 Task: Create a due date automation trigger when advanced on, on the tuesday before a card is due add fields without custom field "Resume" set to a number greater or equal to 1 and greater than 10 at 11:00 AM.
Action: Mouse moved to (925, 78)
Screenshot: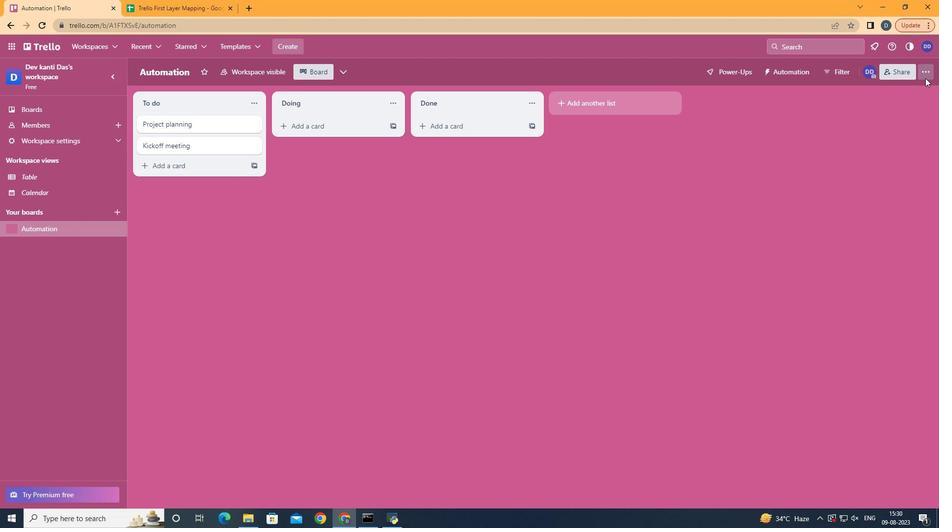 
Action: Mouse pressed left at (925, 78)
Screenshot: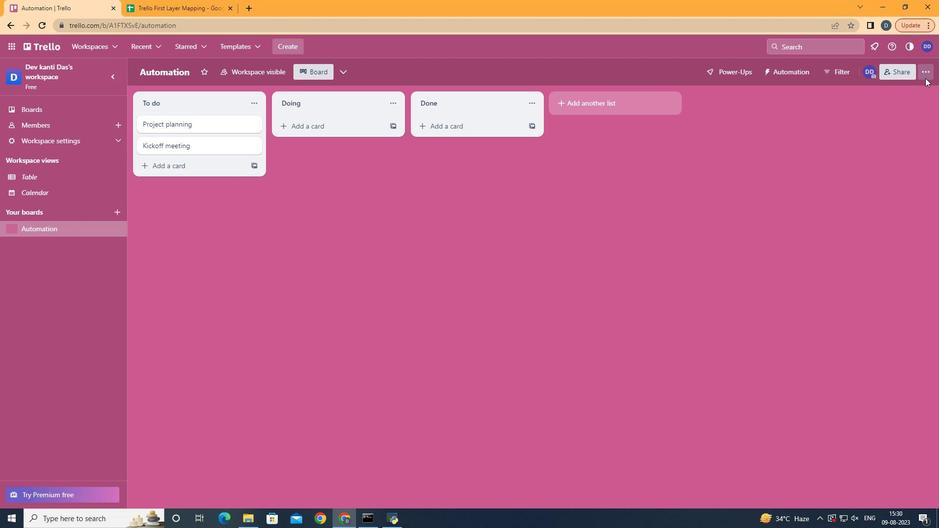 
Action: Mouse moved to (839, 217)
Screenshot: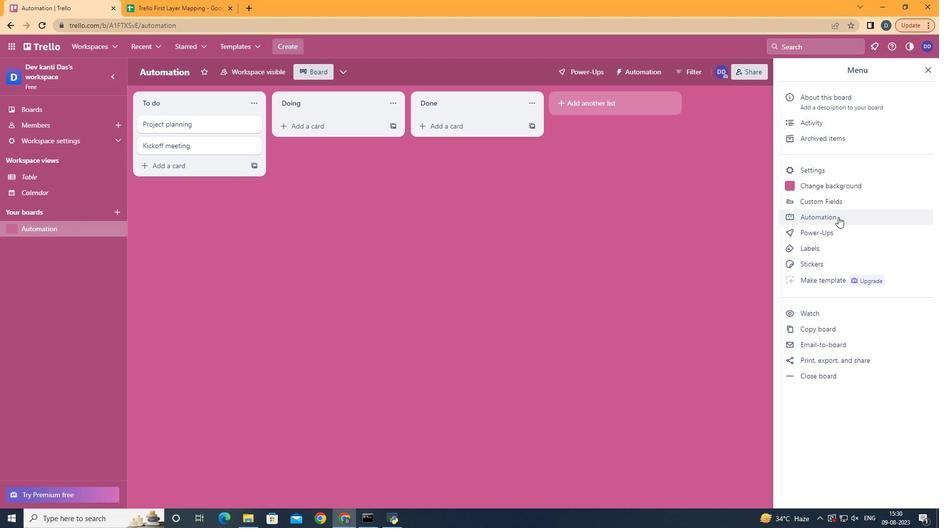 
Action: Mouse pressed left at (839, 217)
Screenshot: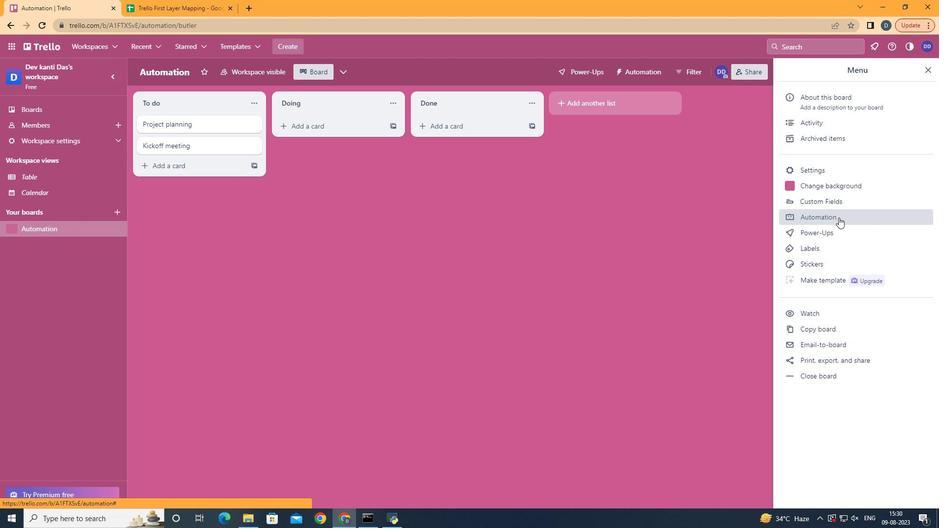 
Action: Mouse moved to (164, 197)
Screenshot: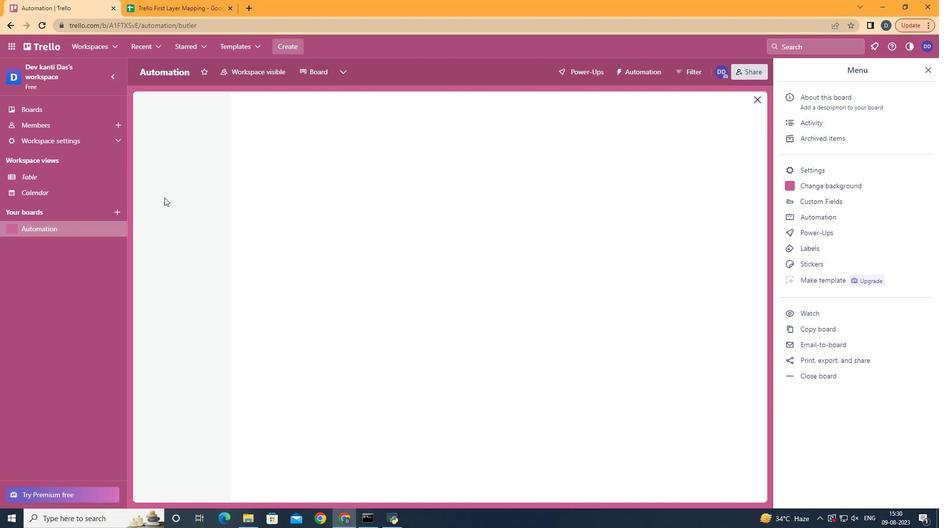 
Action: Mouse pressed left at (164, 197)
Screenshot: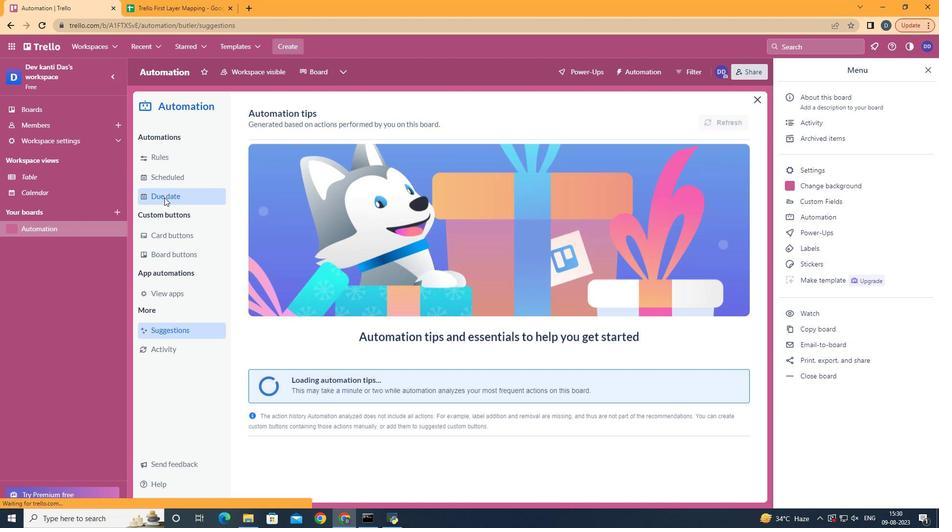 
Action: Mouse moved to (673, 121)
Screenshot: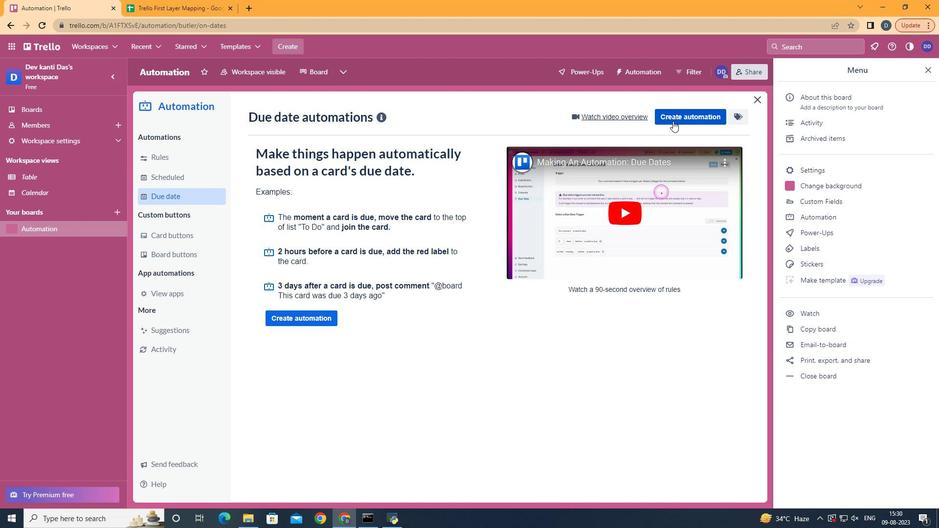 
Action: Mouse pressed left at (673, 121)
Screenshot: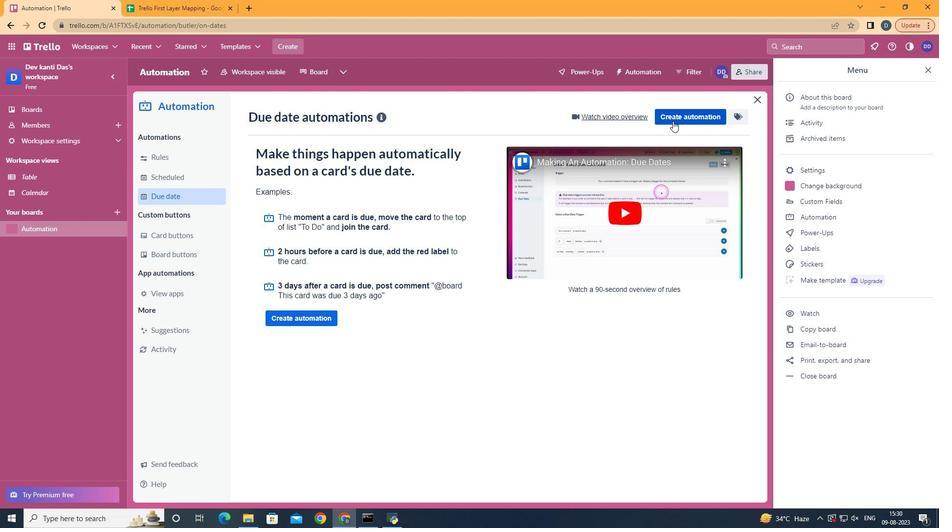 
Action: Mouse moved to (489, 203)
Screenshot: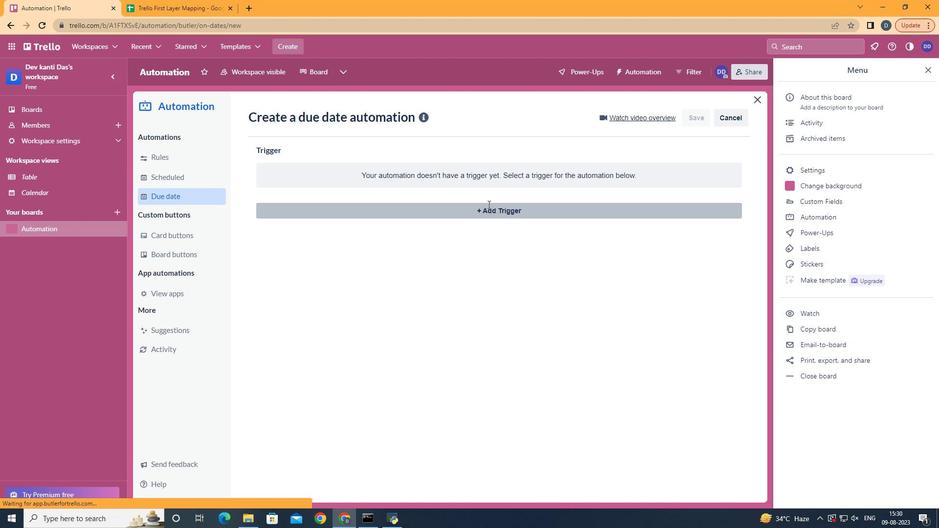 
Action: Mouse pressed left at (489, 203)
Screenshot: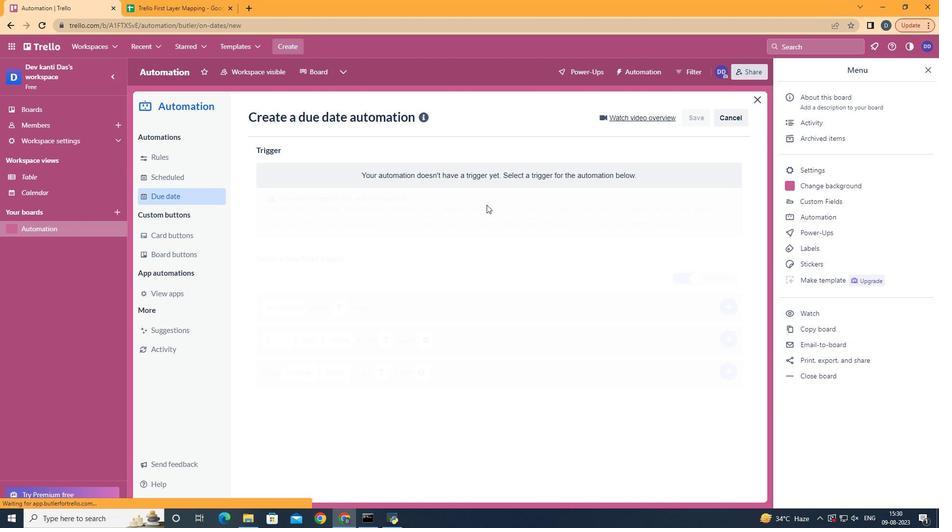 
Action: Mouse moved to (314, 276)
Screenshot: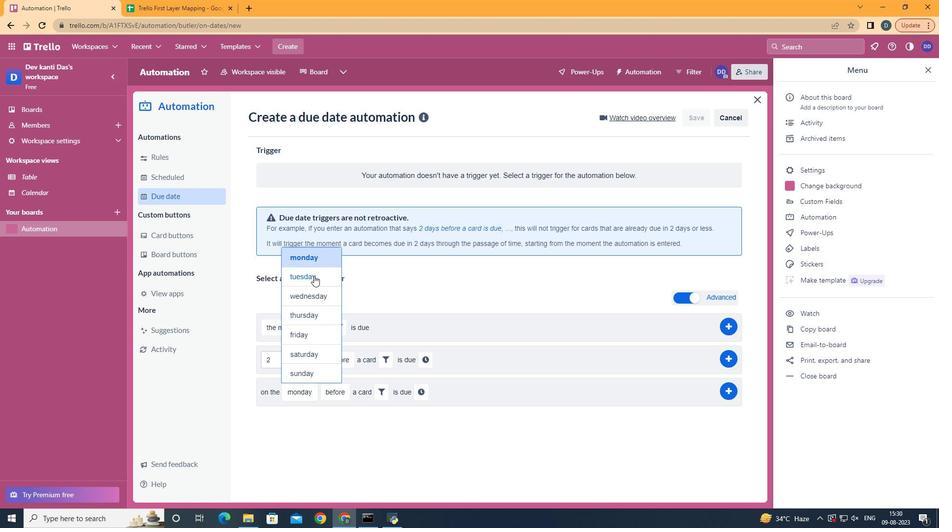 
Action: Mouse pressed left at (314, 276)
Screenshot: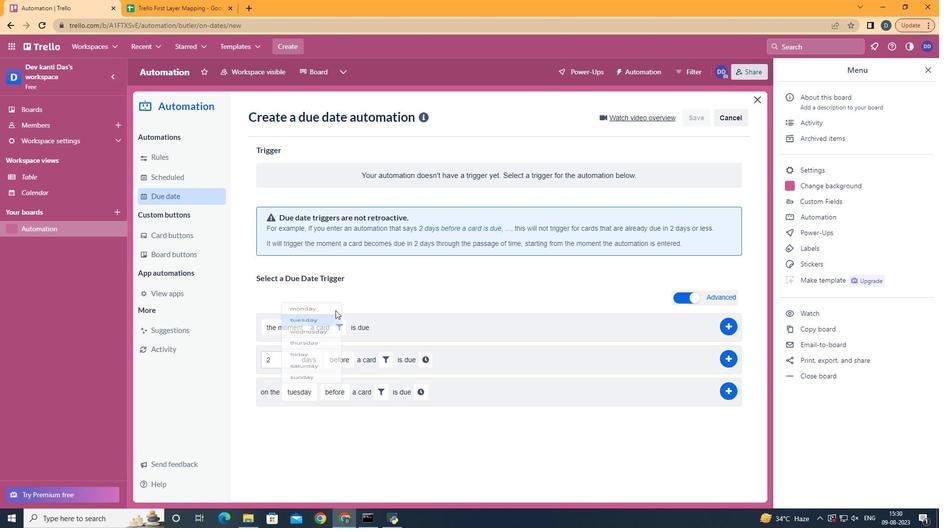 
Action: Mouse moved to (382, 396)
Screenshot: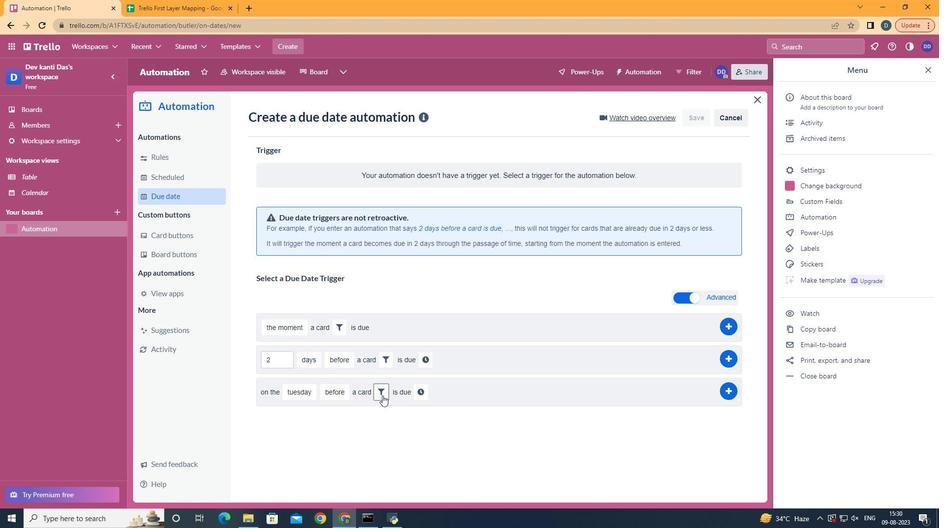 
Action: Mouse pressed left at (382, 396)
Screenshot: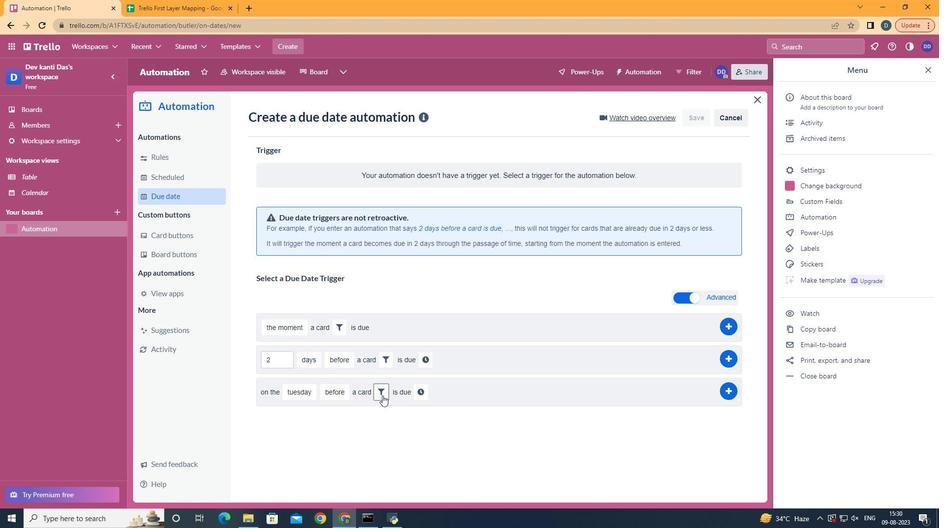 
Action: Mouse moved to (547, 432)
Screenshot: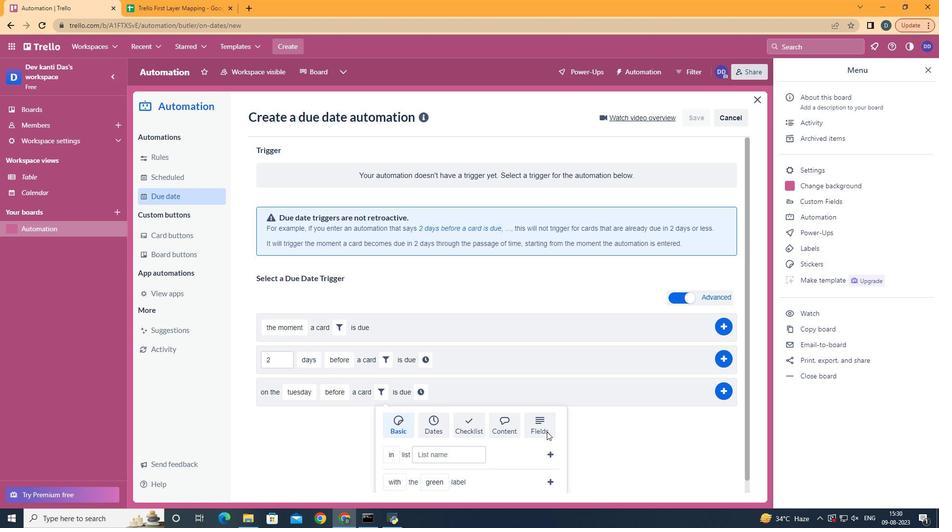 
Action: Mouse pressed left at (547, 432)
Screenshot: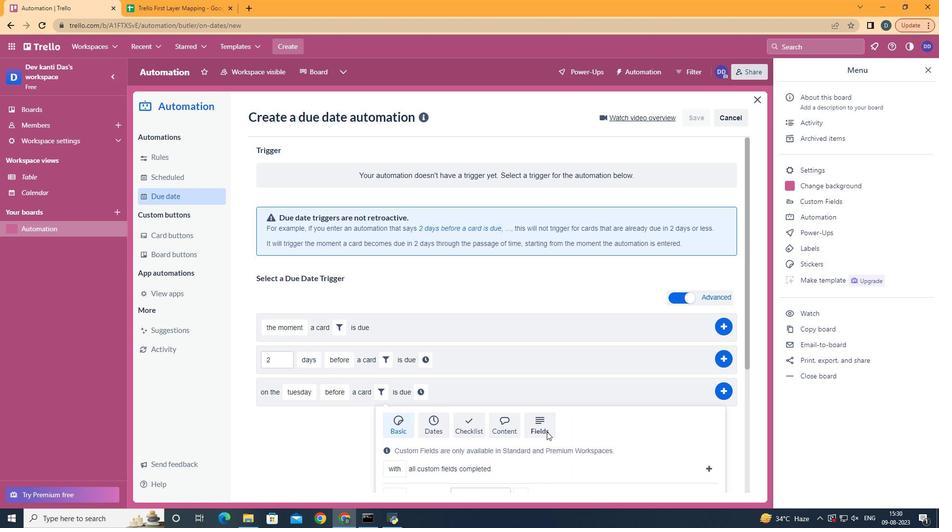 
Action: Mouse moved to (547, 432)
Screenshot: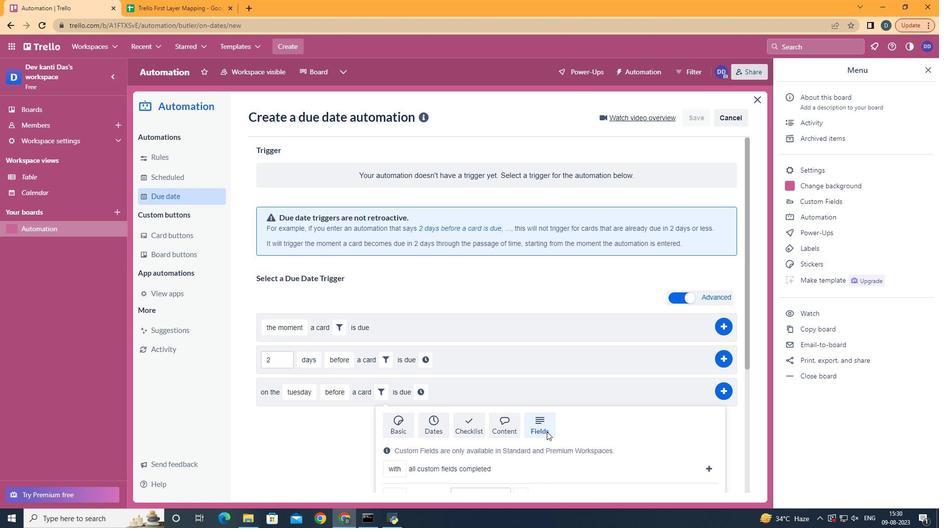 
Action: Mouse scrolled (547, 431) with delta (0, 0)
Screenshot: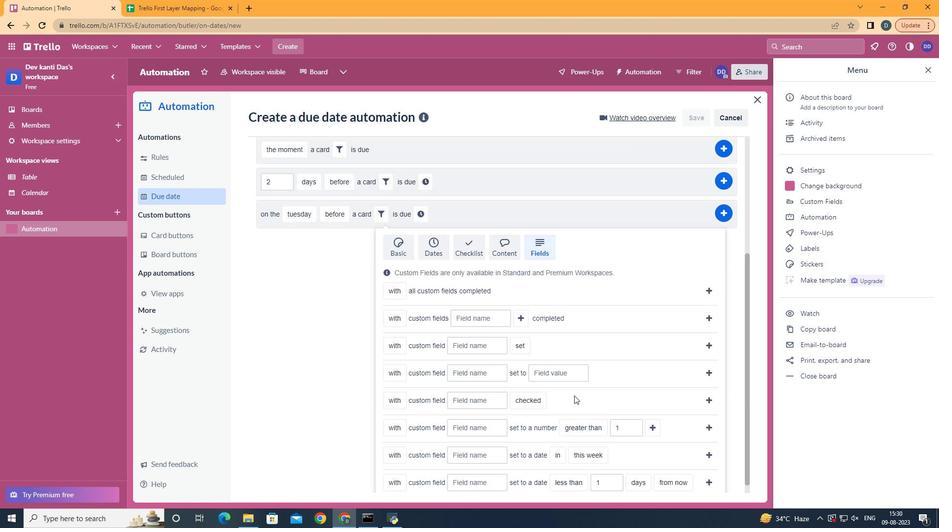 
Action: Mouse scrolled (547, 431) with delta (0, 0)
Screenshot: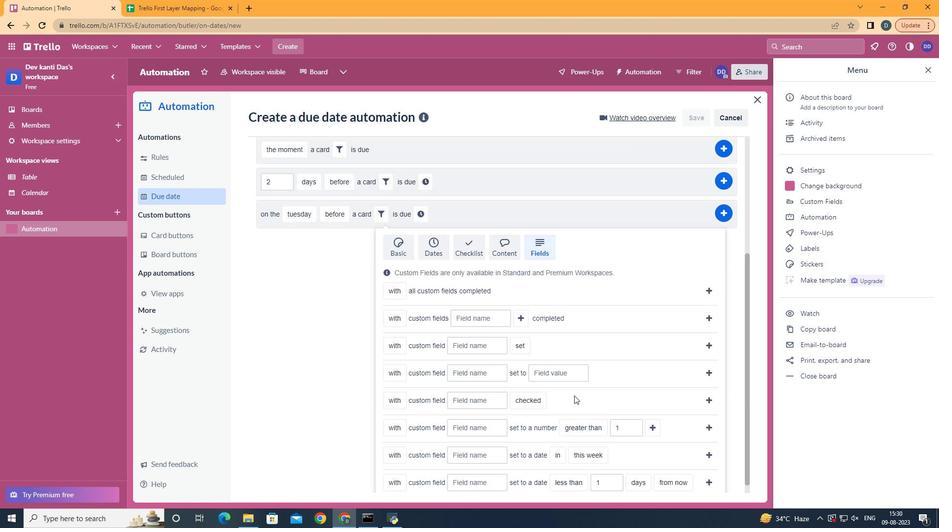 
Action: Mouse scrolled (547, 431) with delta (0, 0)
Screenshot: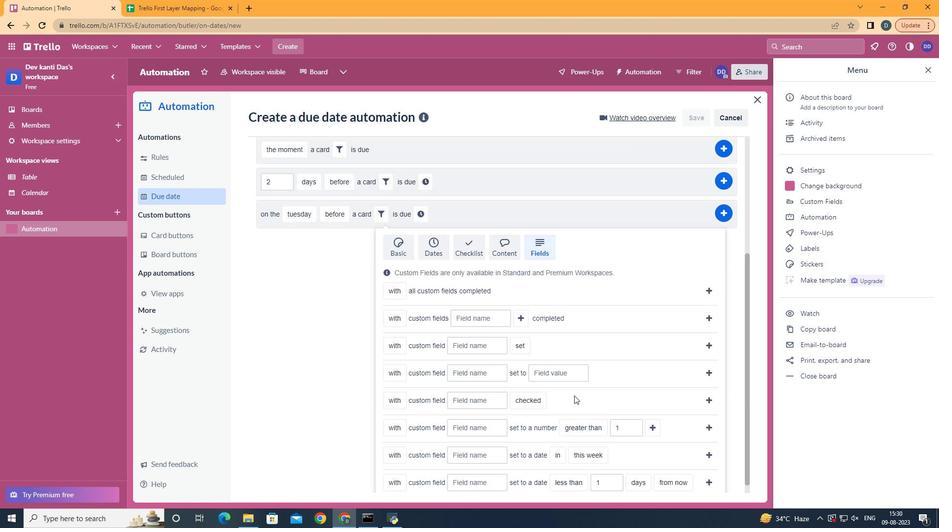 
Action: Mouse scrolled (547, 431) with delta (0, 0)
Screenshot: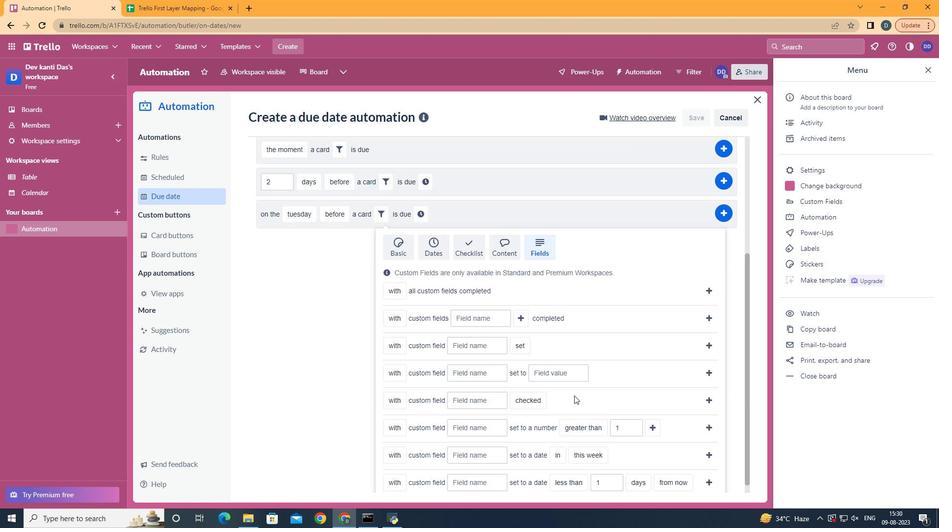 
Action: Mouse scrolled (547, 431) with delta (0, 0)
Screenshot: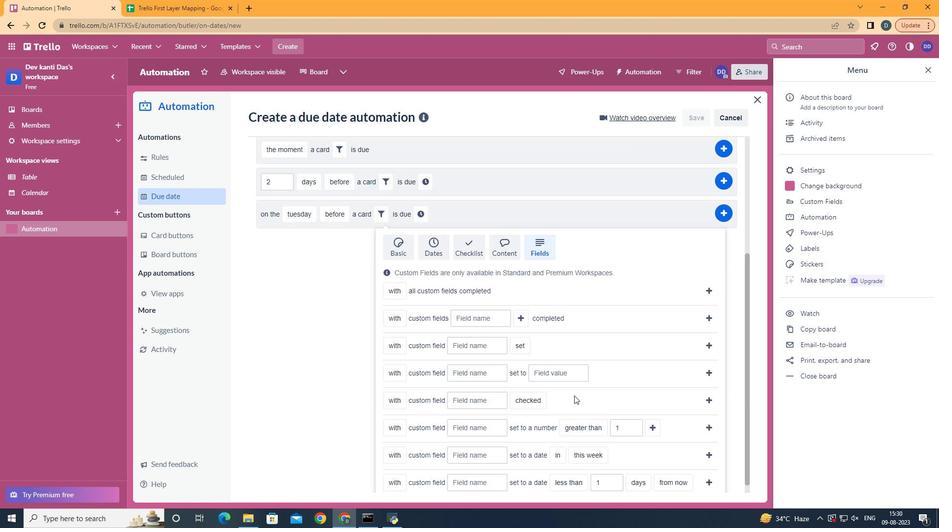 
Action: Mouse moved to (401, 454)
Screenshot: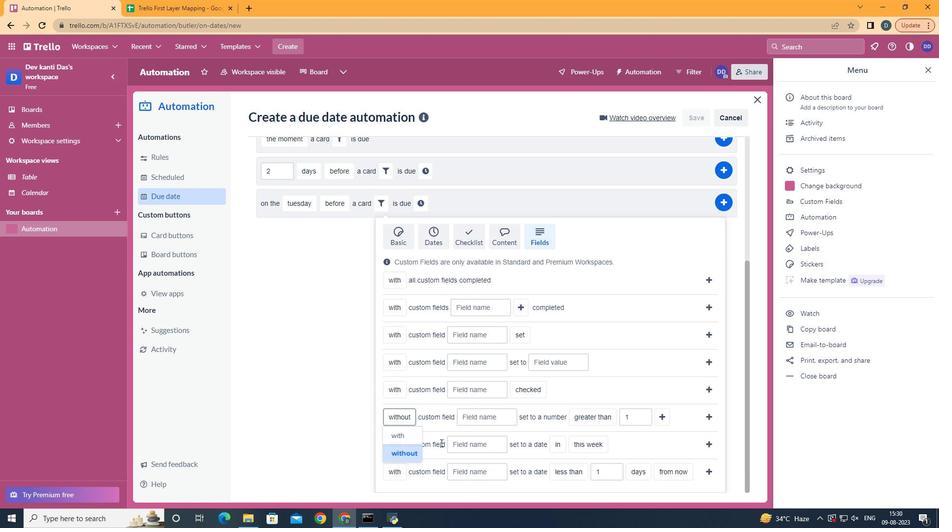 
Action: Mouse pressed left at (401, 454)
Screenshot: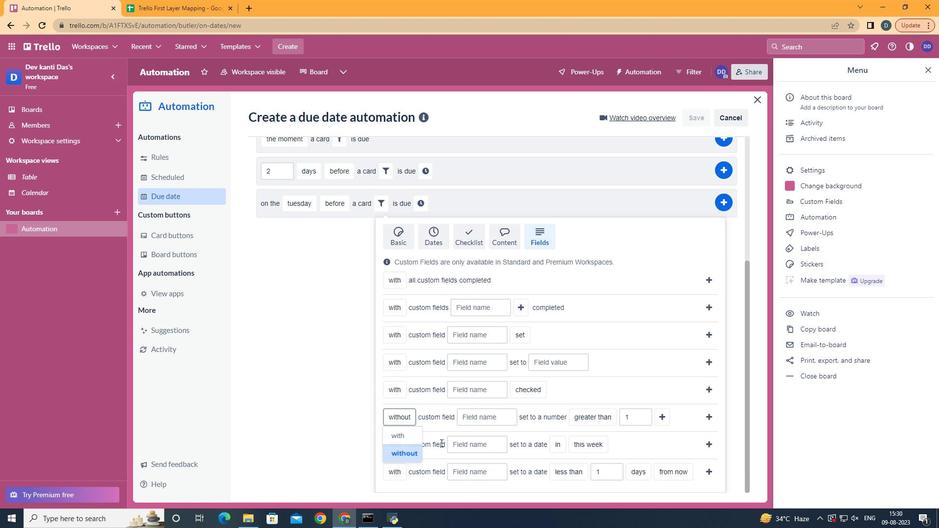 
Action: Mouse moved to (492, 415)
Screenshot: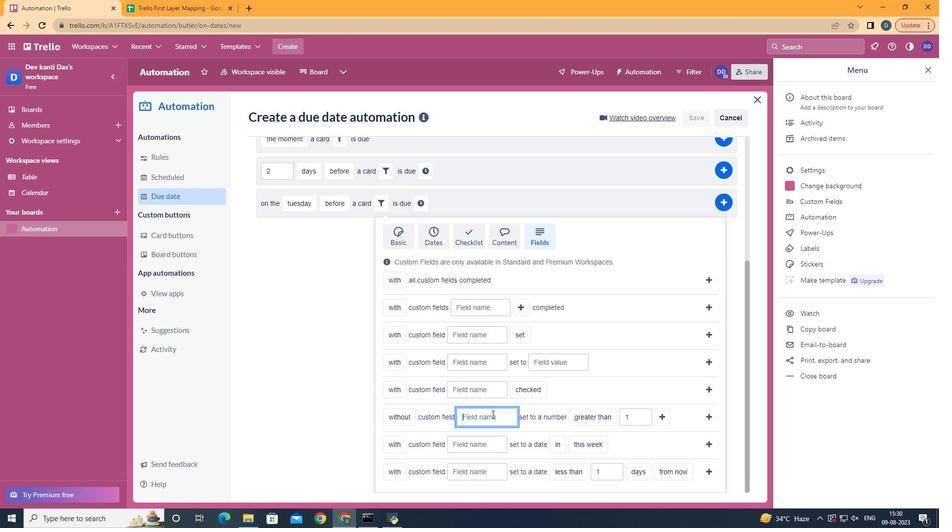 
Action: Mouse pressed left at (492, 415)
Screenshot: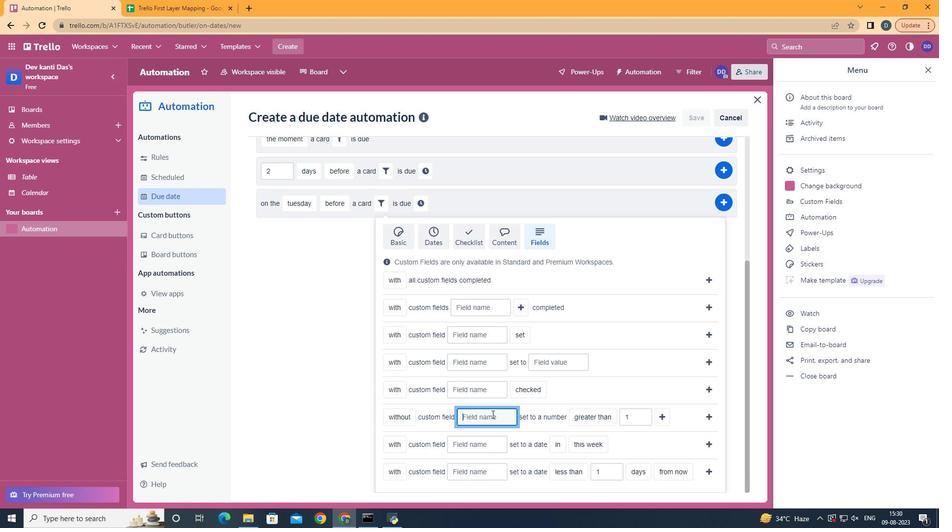 
Action: Mouse moved to (492, 414)
Screenshot: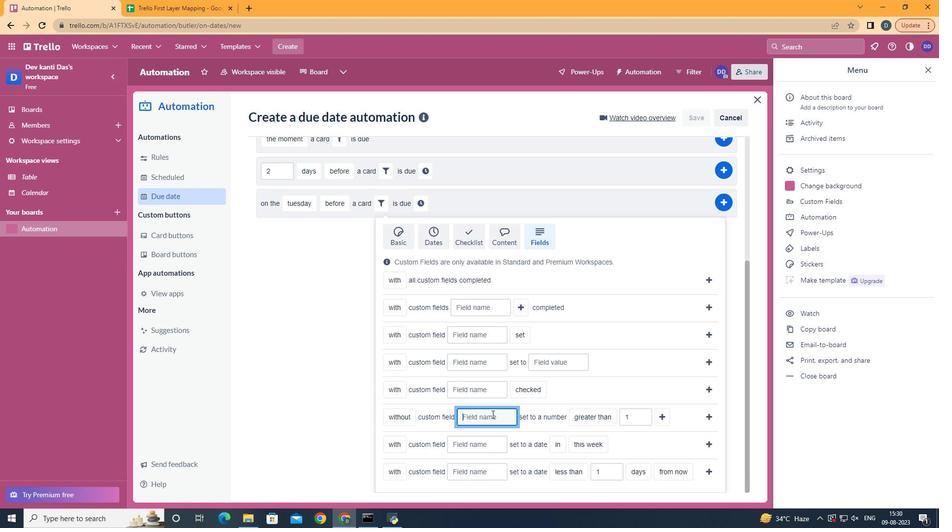 
Action: Key pressed <Key.shift>Resume
Screenshot: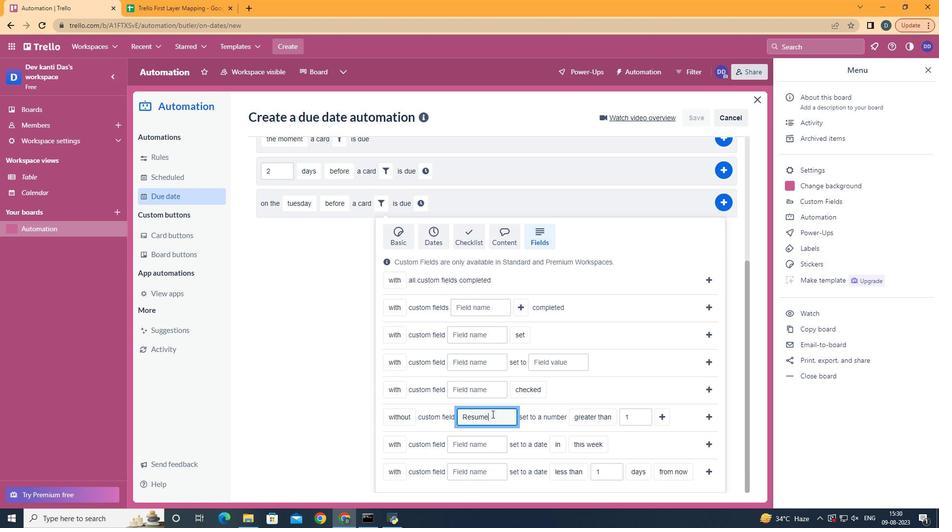 
Action: Mouse moved to (610, 360)
Screenshot: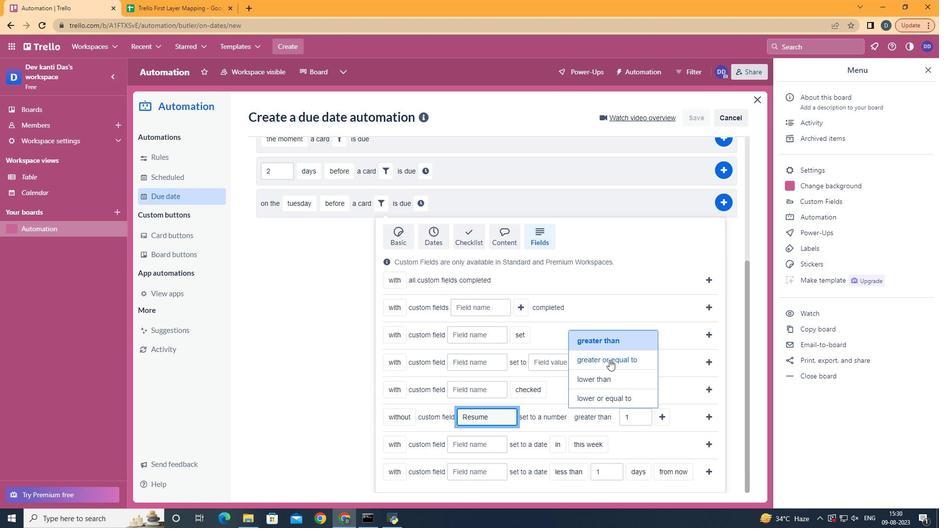 
Action: Mouse pressed left at (610, 360)
Screenshot: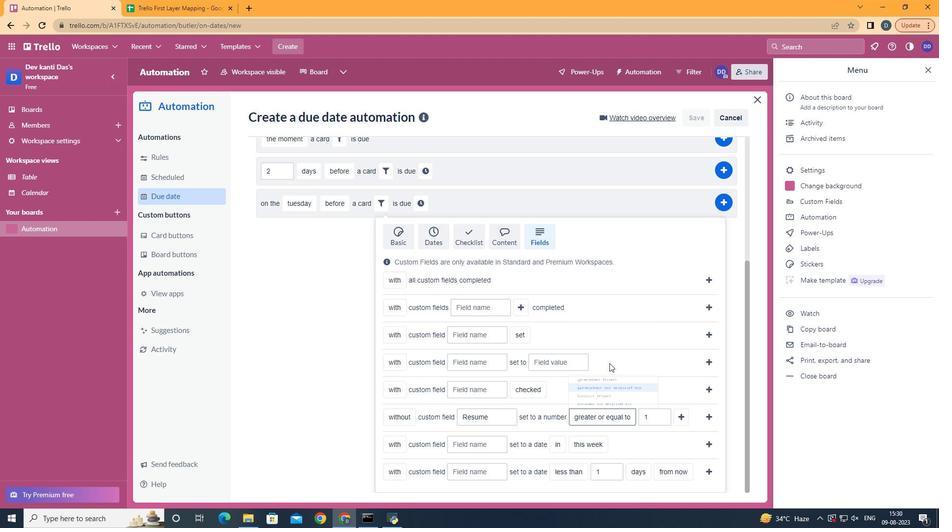 
Action: Mouse moved to (679, 414)
Screenshot: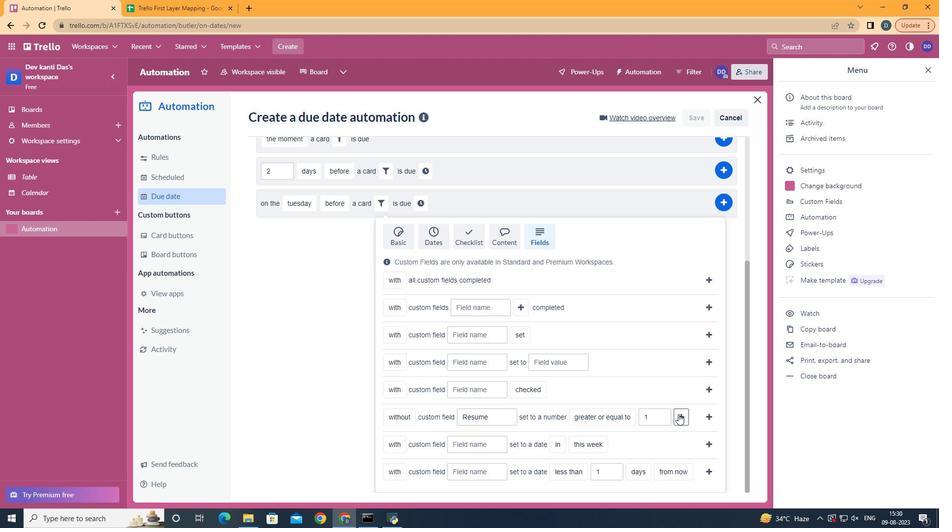 
Action: Mouse pressed left at (679, 414)
Screenshot: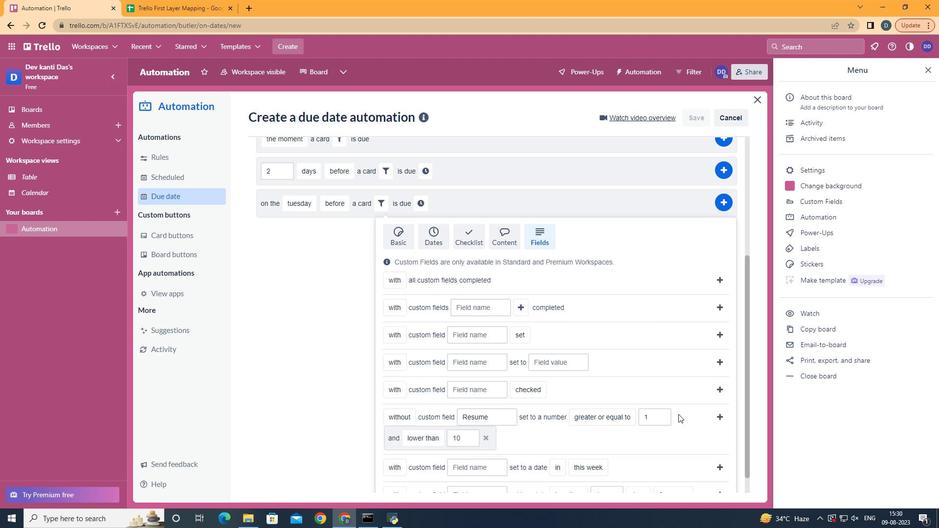 
Action: Mouse moved to (440, 397)
Screenshot: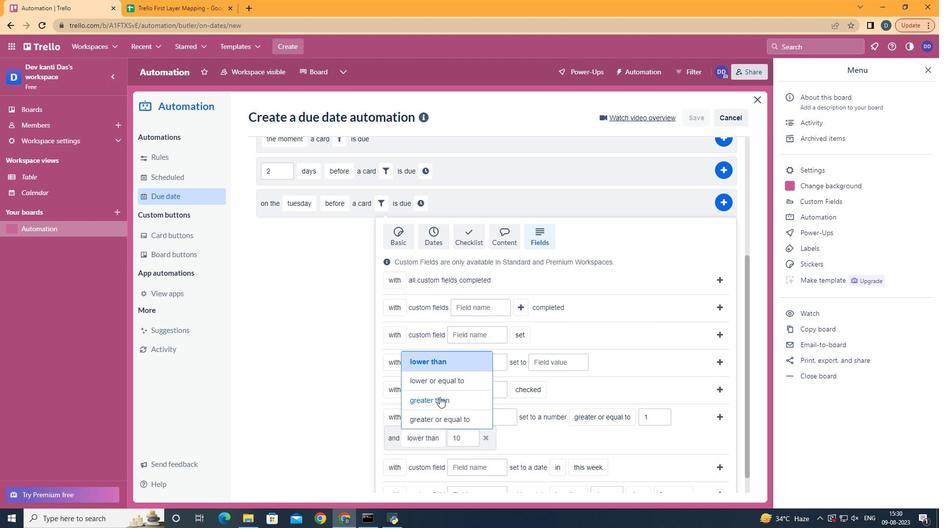 
Action: Mouse pressed left at (440, 397)
Screenshot: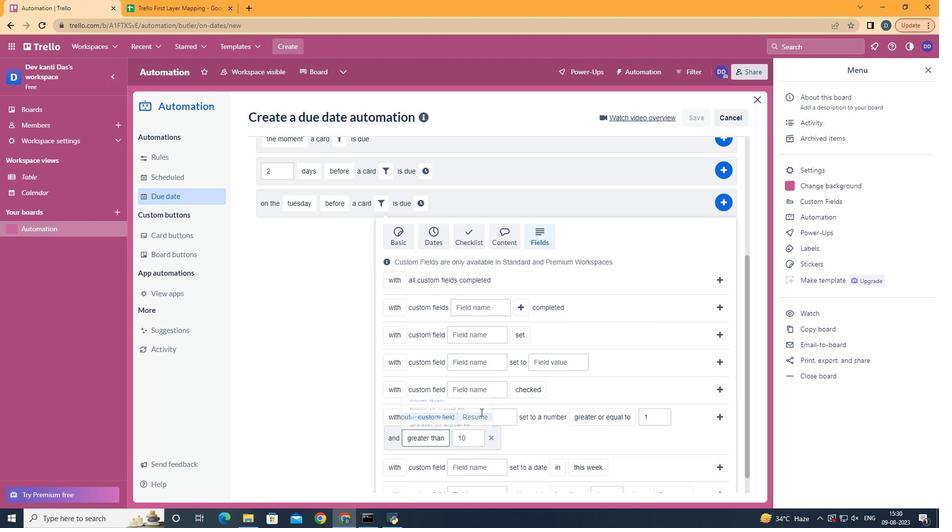 
Action: Mouse moved to (720, 412)
Screenshot: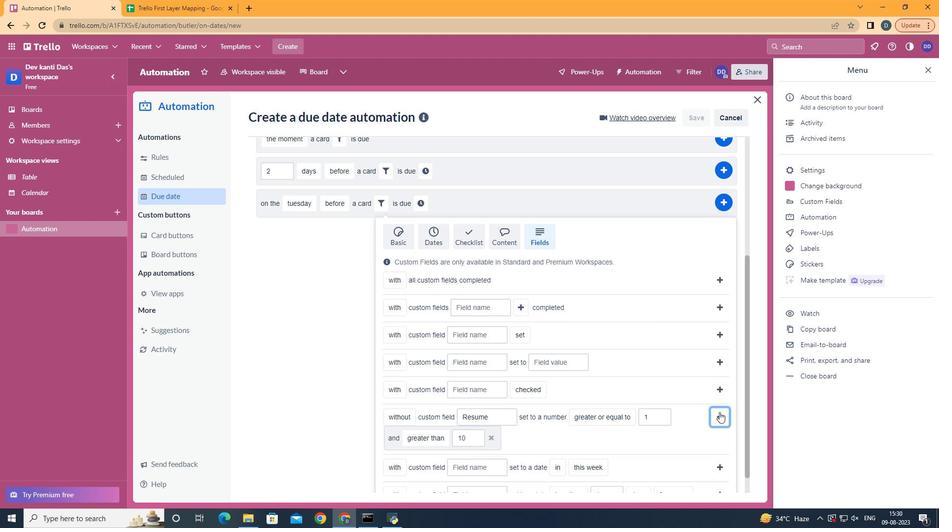 
Action: Mouse pressed left at (720, 412)
Screenshot: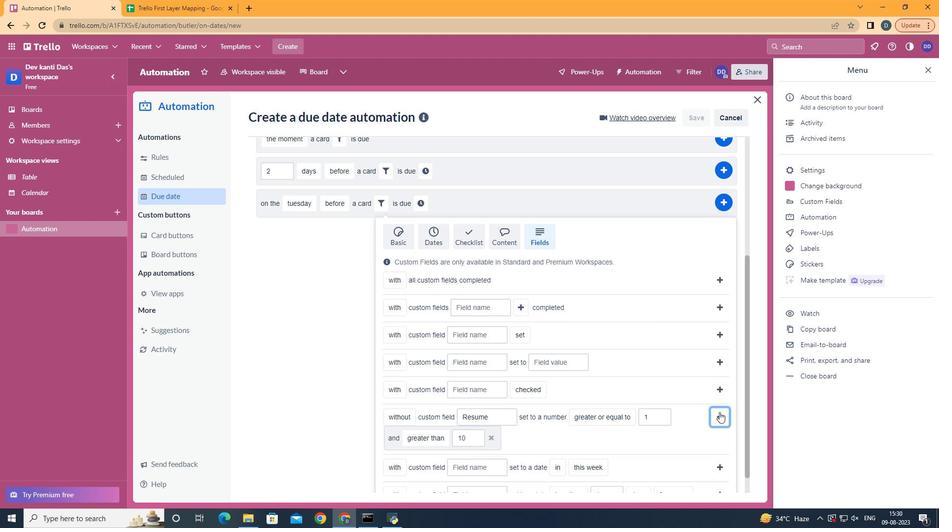 
Action: Mouse moved to (265, 413)
Screenshot: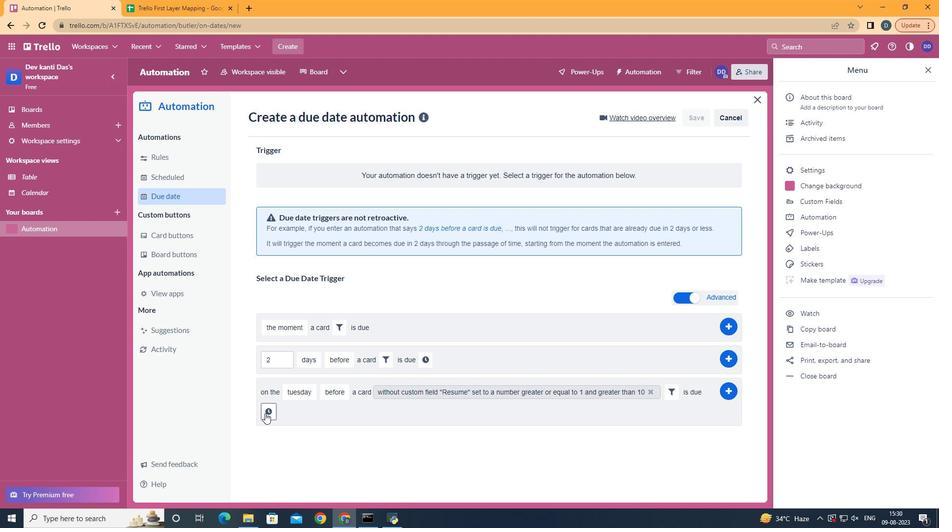 
Action: Mouse pressed left at (265, 413)
Screenshot: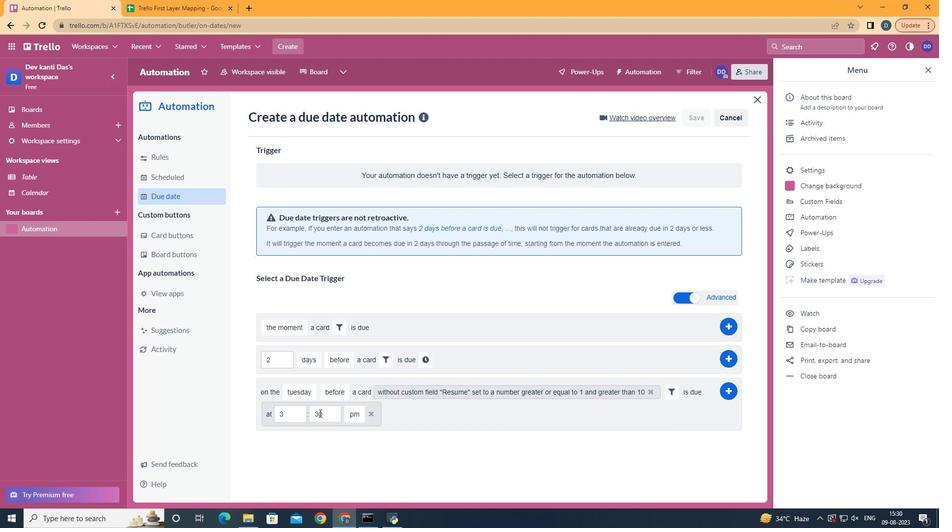 
Action: Mouse moved to (296, 416)
Screenshot: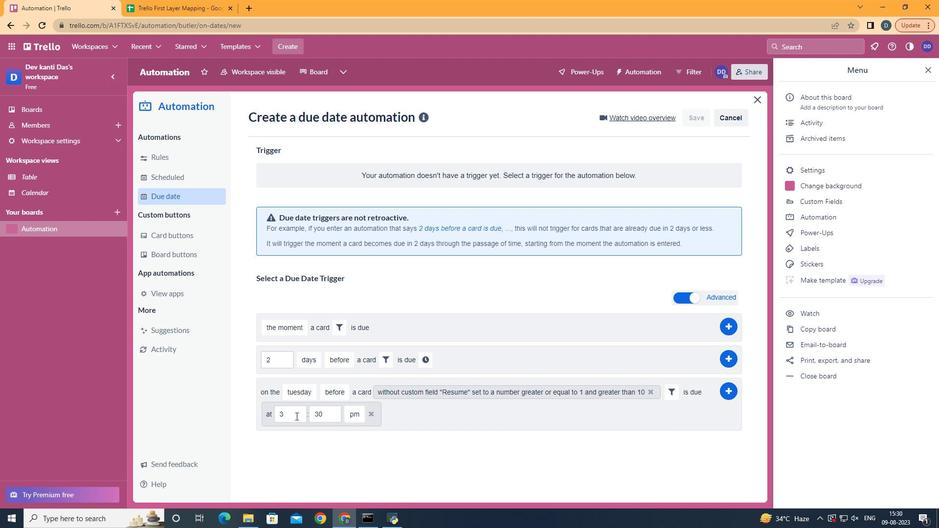 
Action: Mouse pressed left at (296, 416)
Screenshot: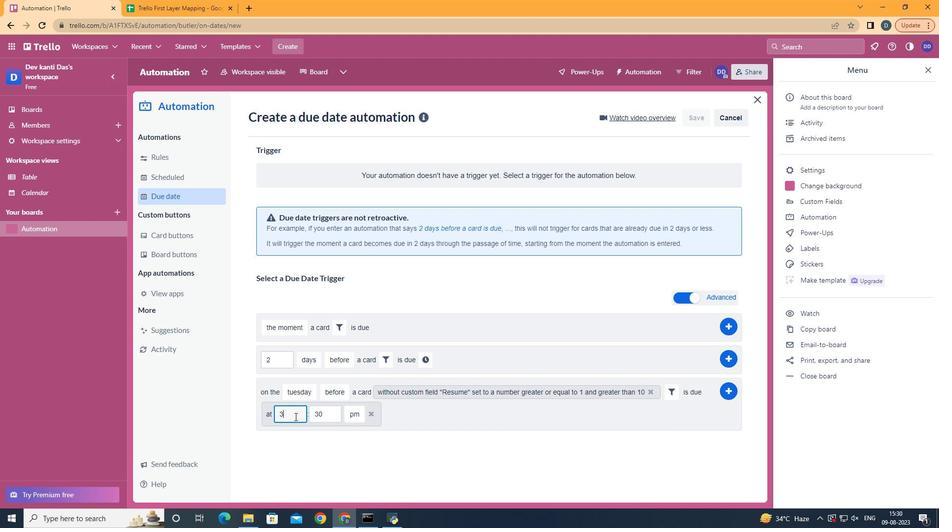 
Action: Mouse moved to (292, 417)
Screenshot: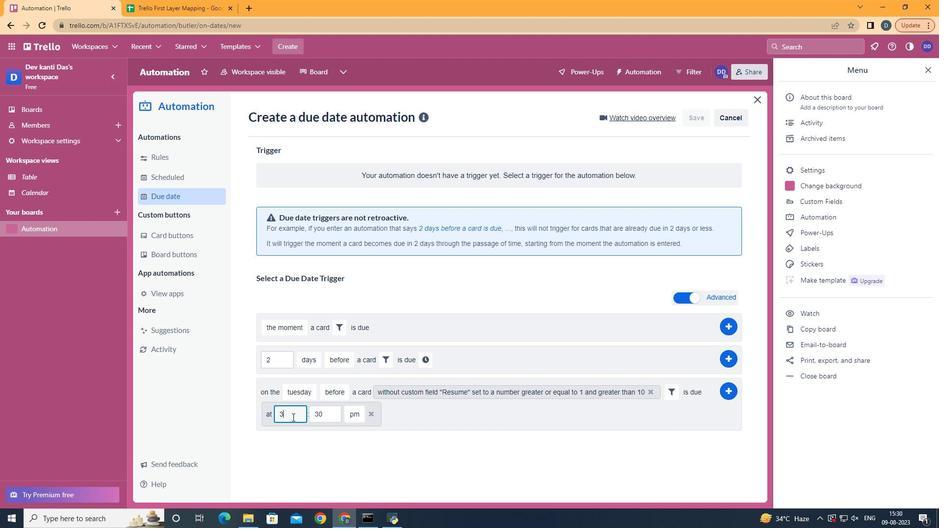 
Action: Key pressed <Key.backspace>11
Screenshot: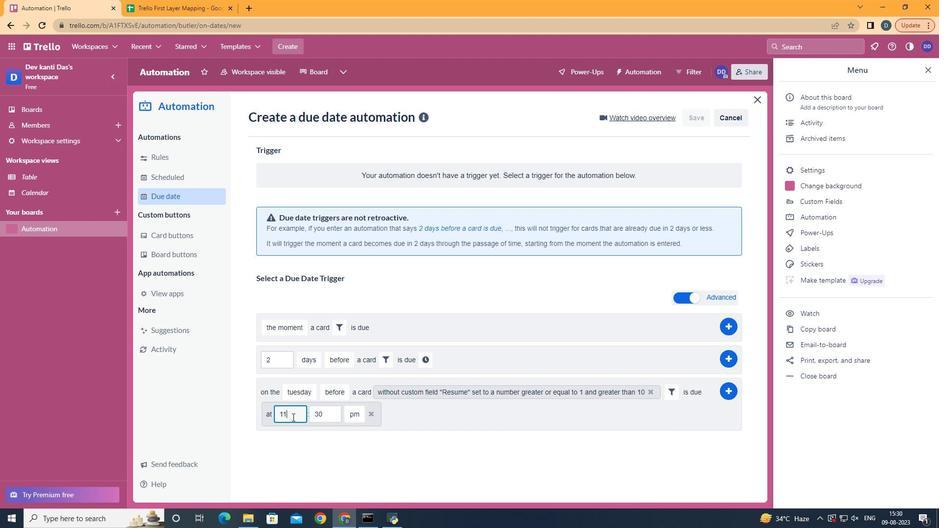 
Action: Mouse moved to (325, 420)
Screenshot: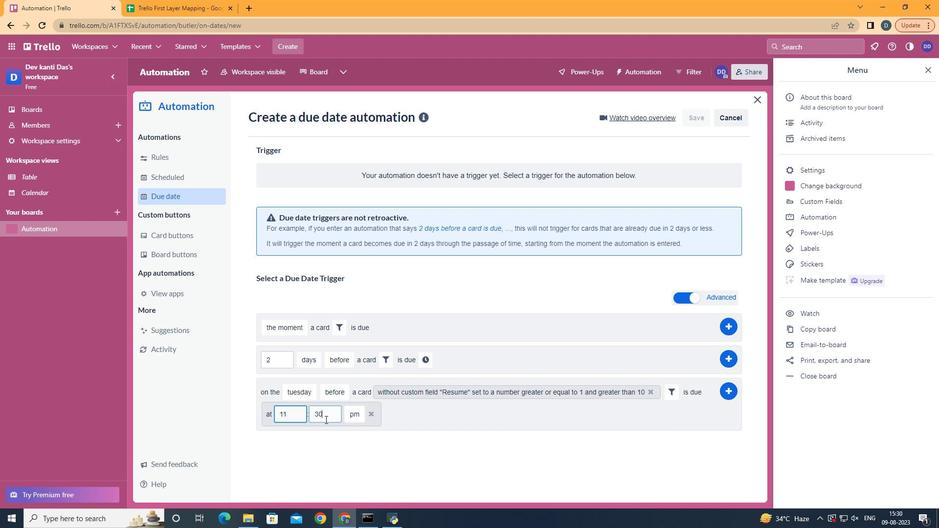 
Action: Mouse pressed left at (325, 420)
Screenshot: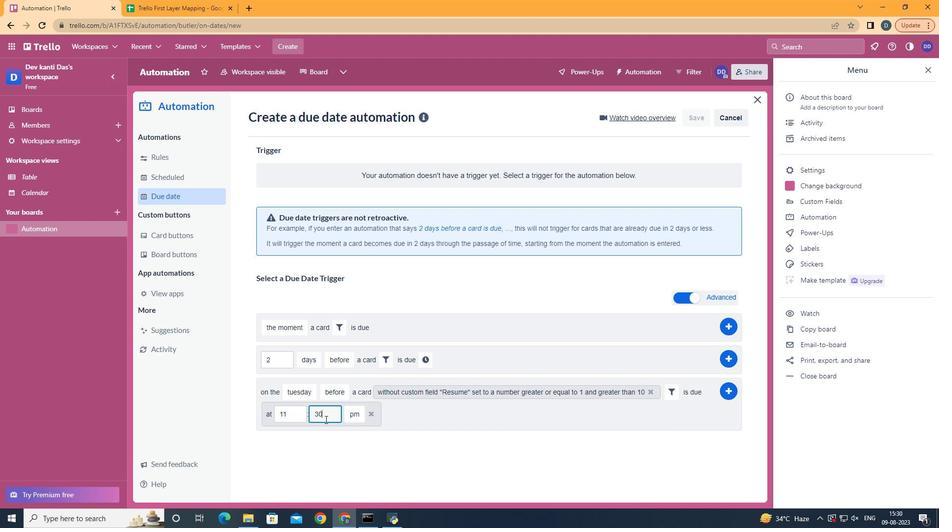 
Action: Key pressed <Key.backspace><Key.backspace>00
Screenshot: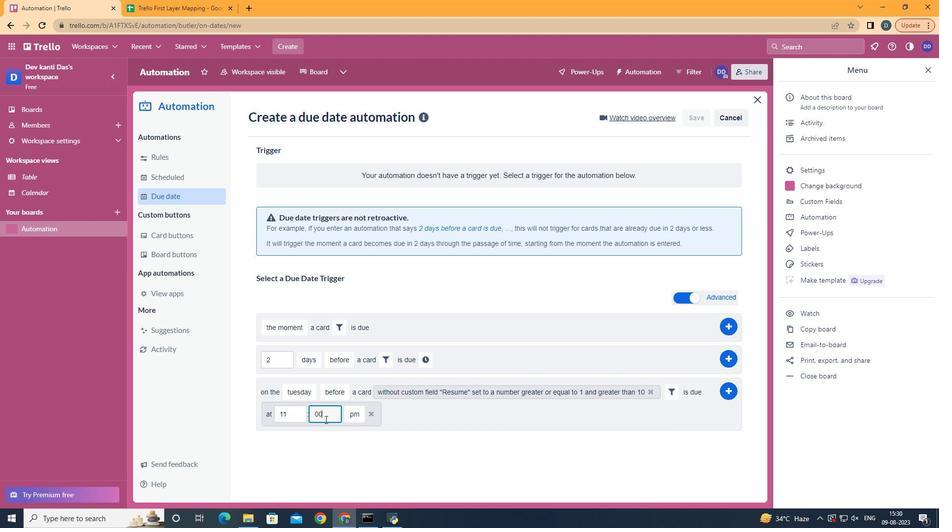 
Action: Mouse moved to (357, 433)
Screenshot: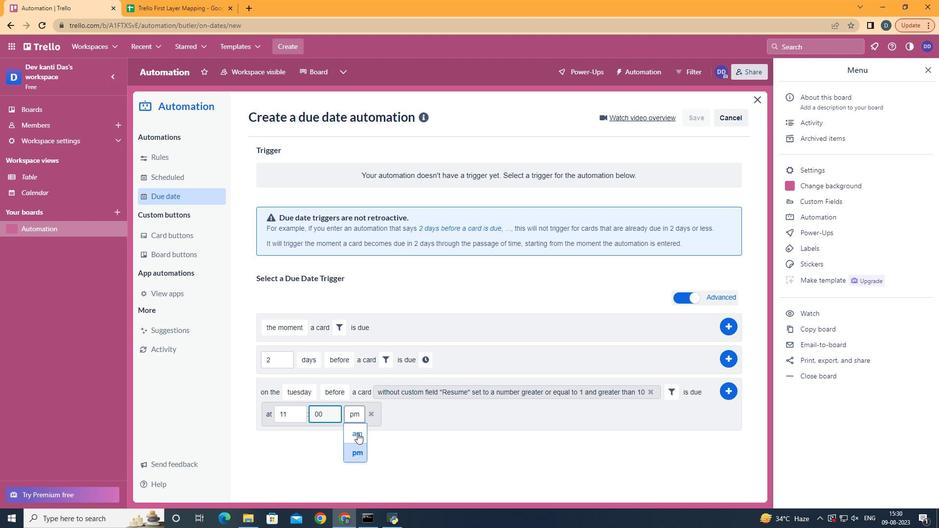 
Action: Mouse pressed left at (357, 433)
Screenshot: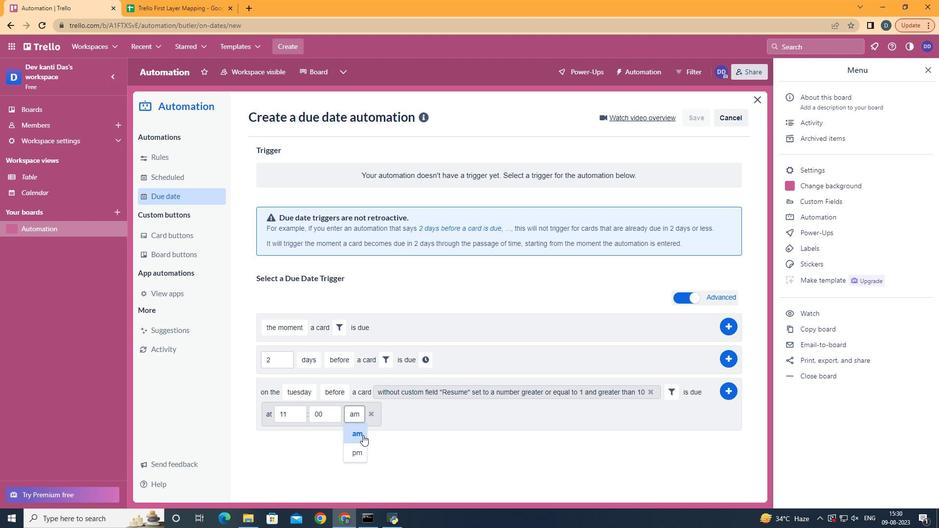 
Action: Mouse moved to (727, 395)
Screenshot: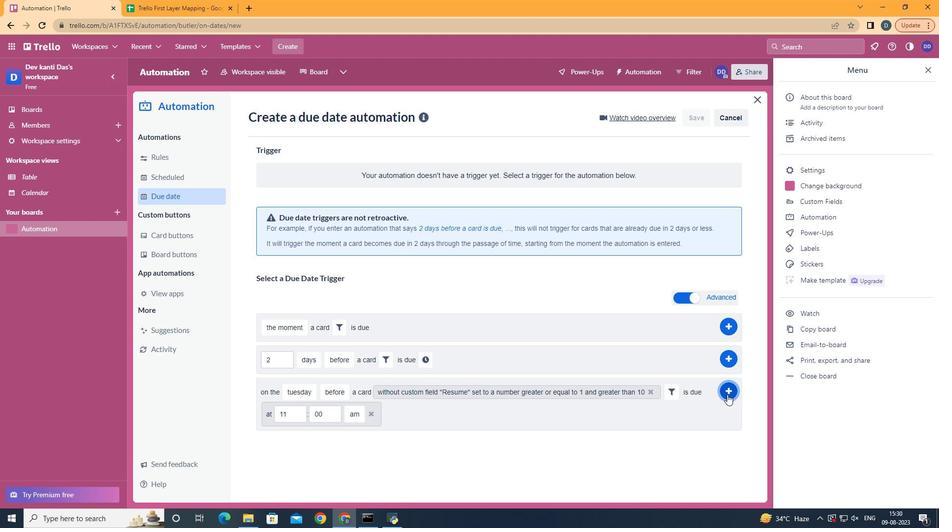 
Action: Mouse pressed left at (727, 395)
Screenshot: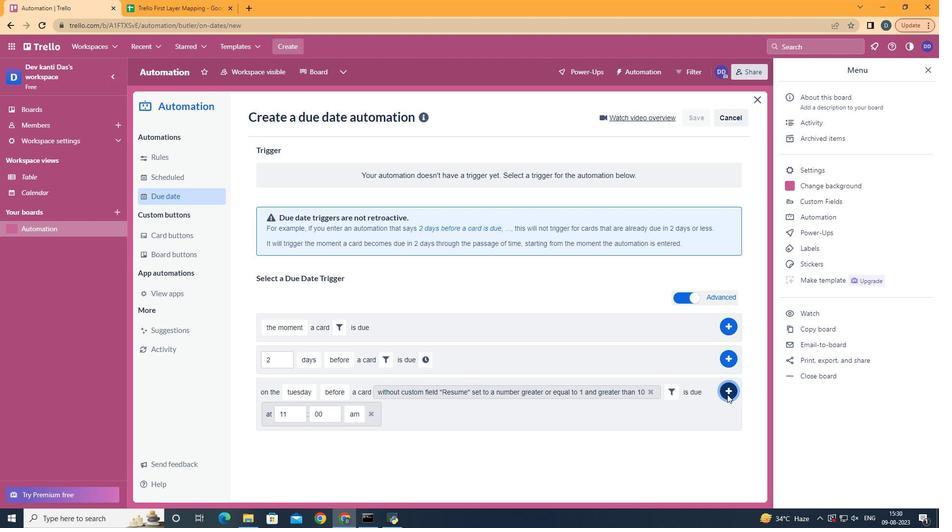 
Action: Mouse moved to (553, 241)
Screenshot: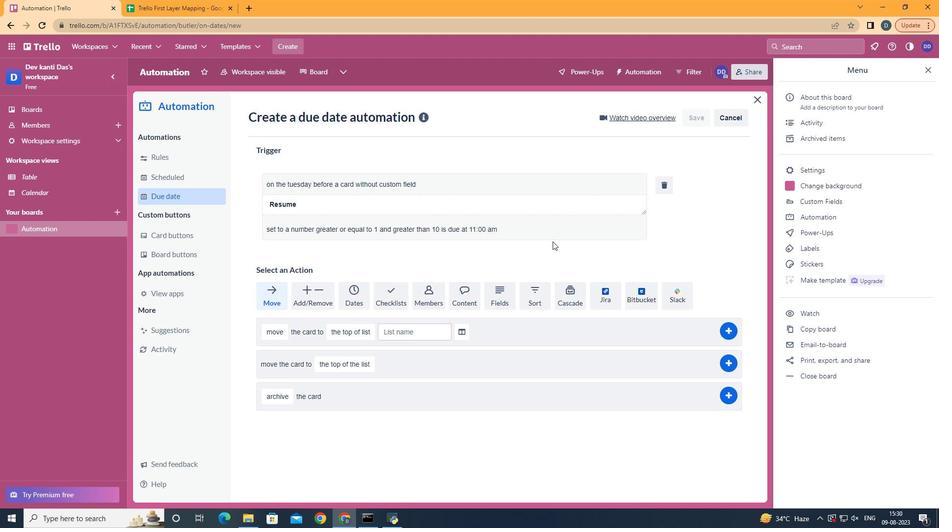 
